 Task: Toggle the action button to commit changes when the local branch has modified files ready to be committed.
Action: Mouse moved to (59, 502)
Screenshot: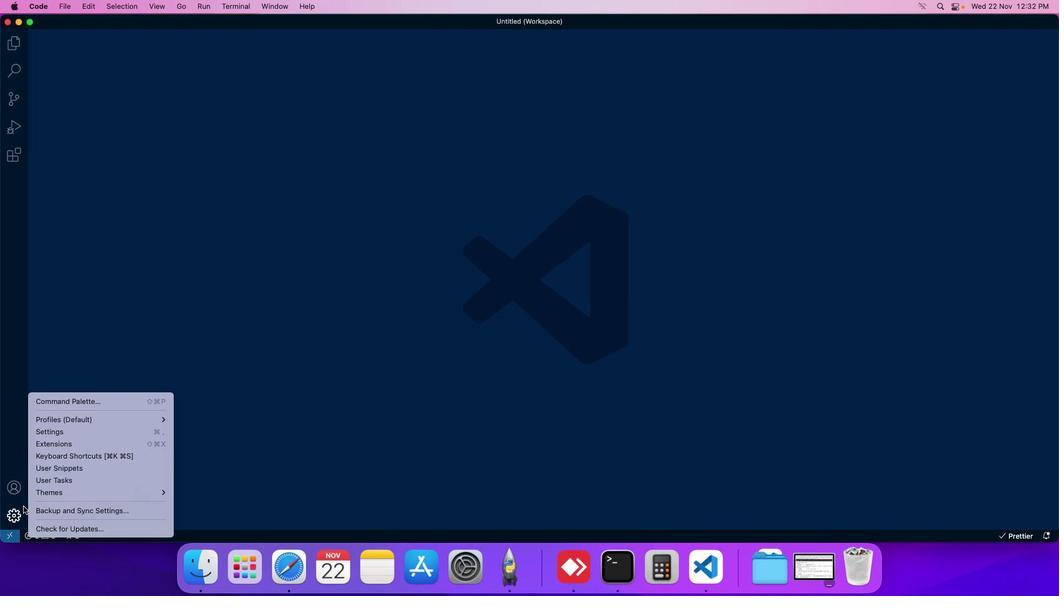 
Action: Mouse pressed left at (59, 502)
Screenshot: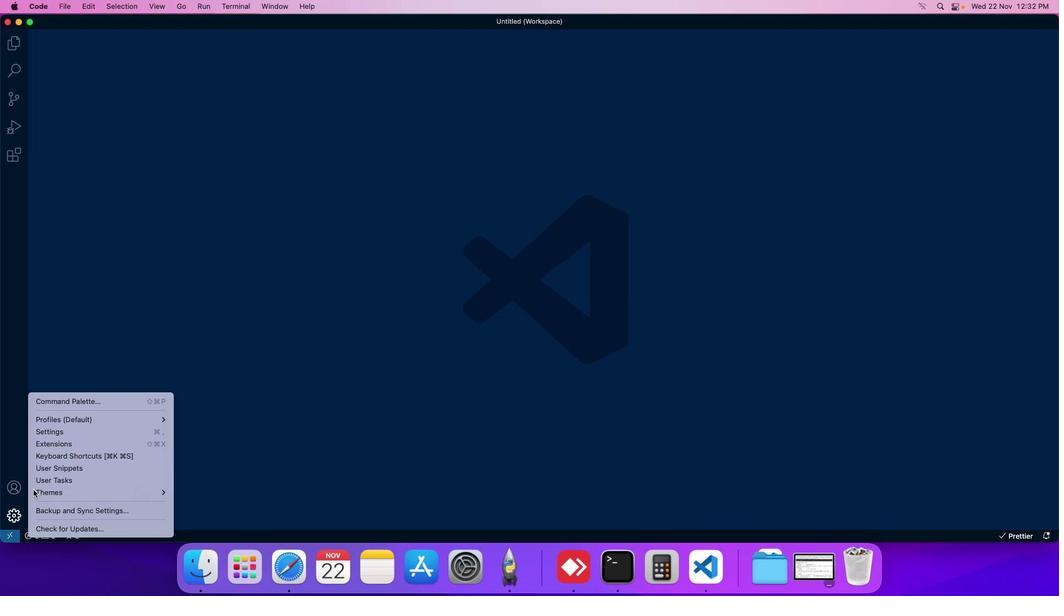 
Action: Mouse moved to (103, 430)
Screenshot: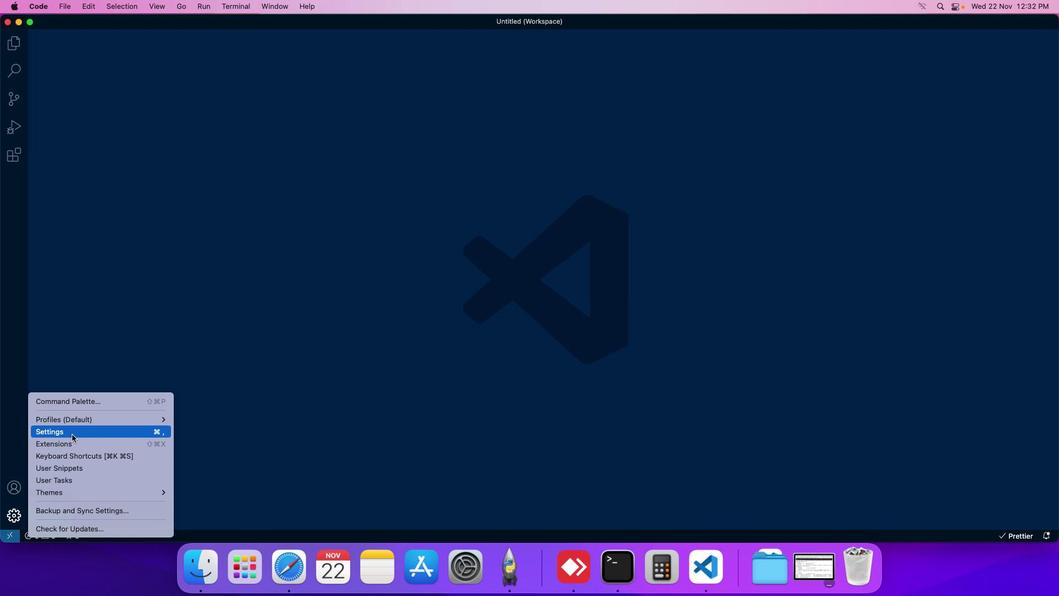 
Action: Mouse pressed left at (103, 430)
Screenshot: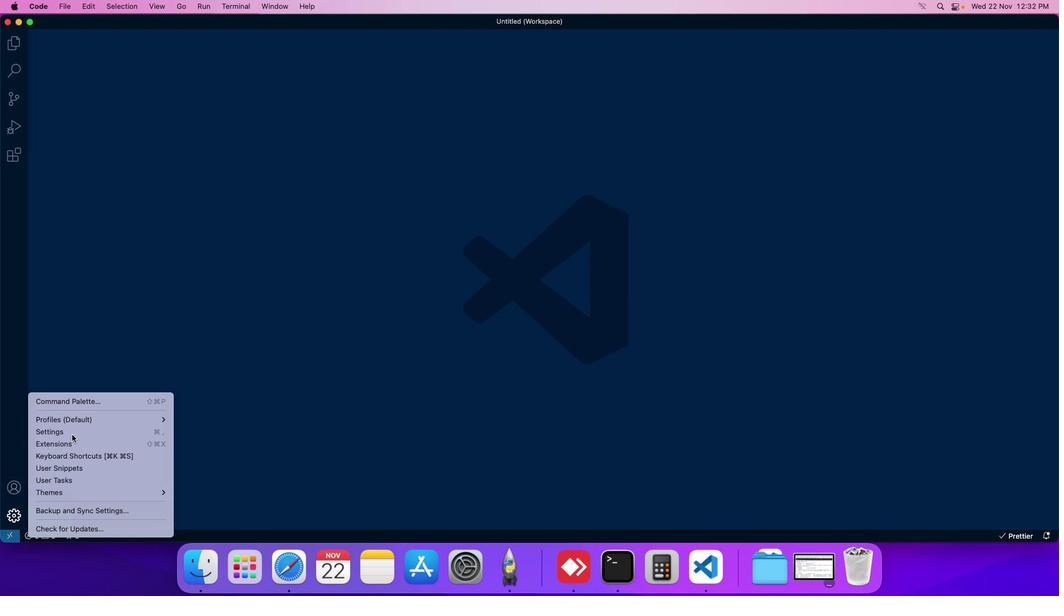 
Action: Mouse moved to (252, 100)
Screenshot: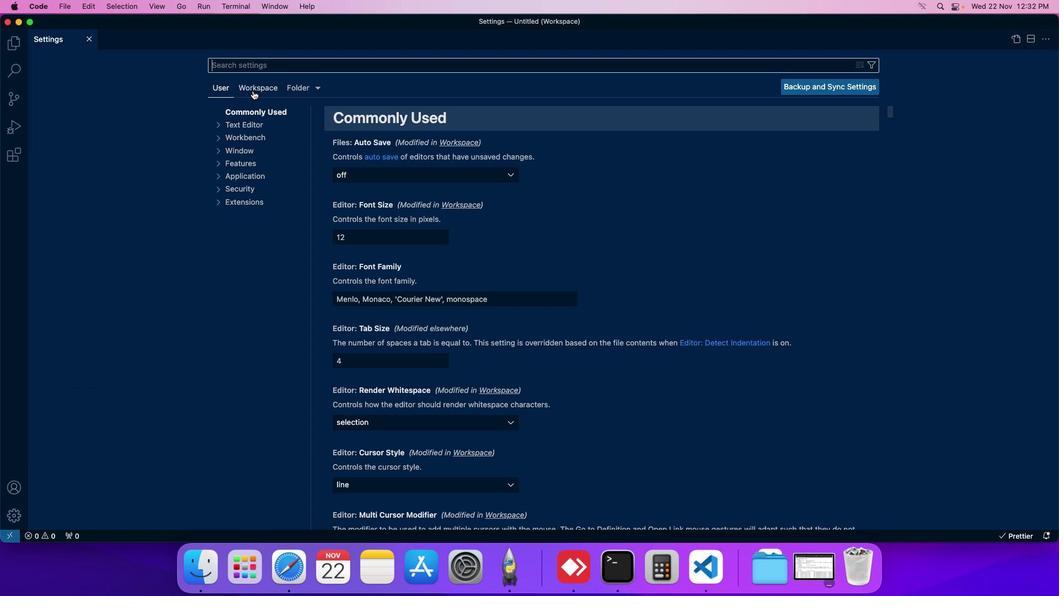 
Action: Mouse pressed left at (252, 100)
Screenshot: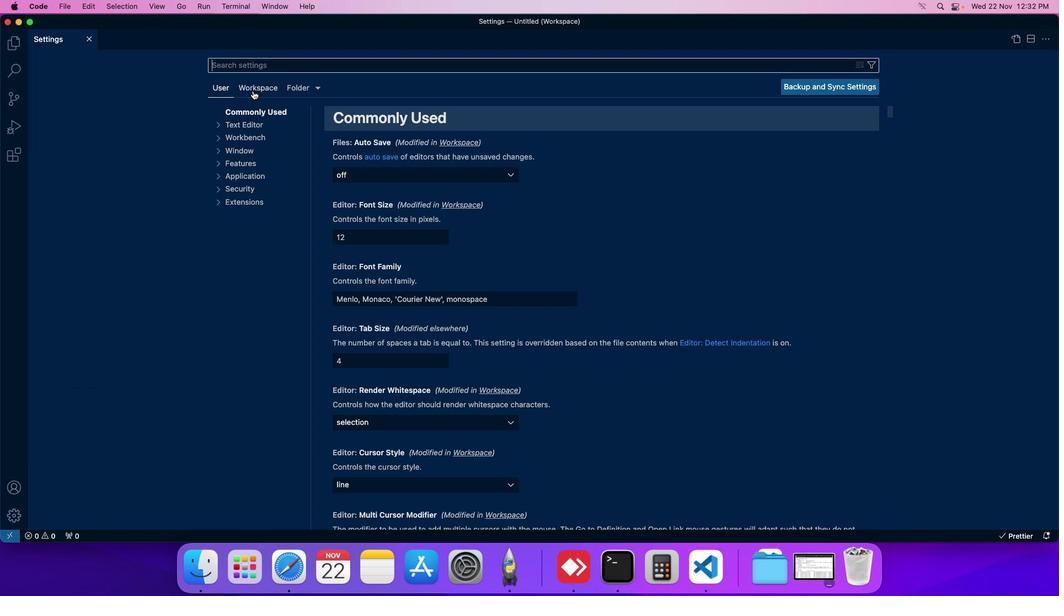 
Action: Mouse moved to (262, 195)
Screenshot: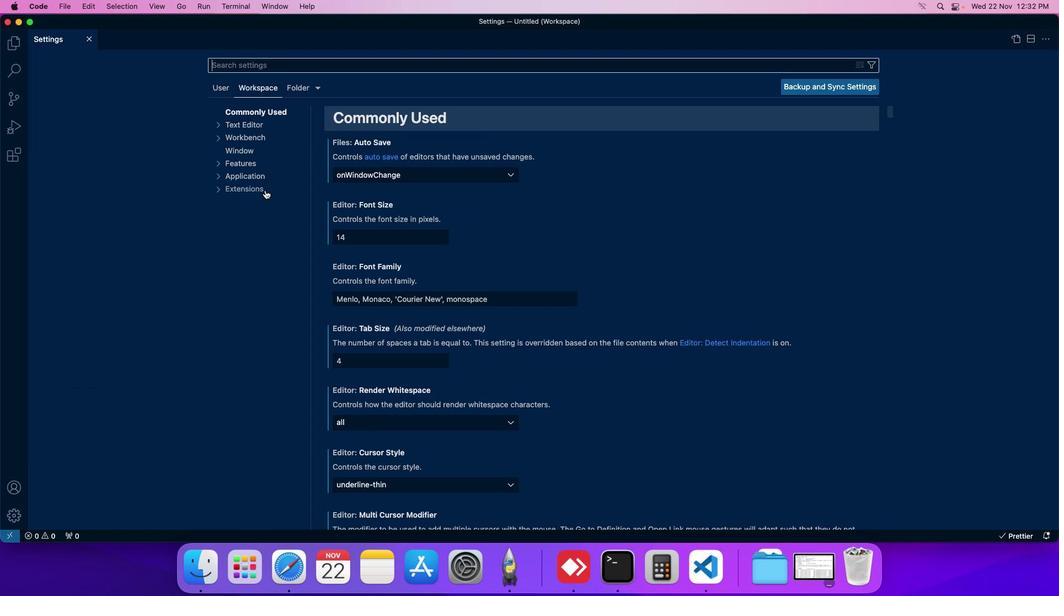 
Action: Mouse pressed left at (262, 195)
Screenshot: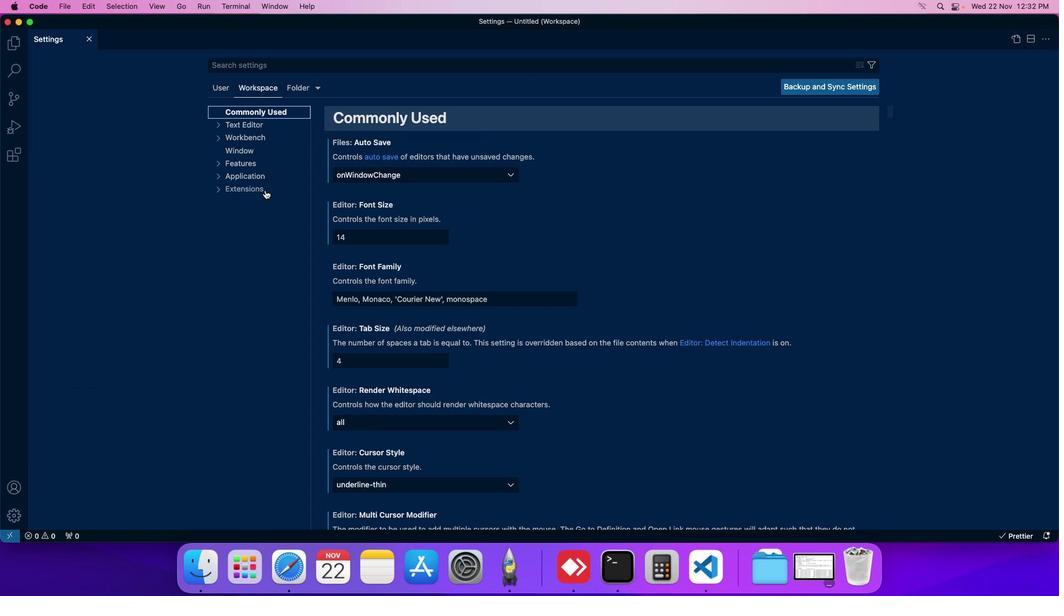 
Action: Mouse moved to (257, 239)
Screenshot: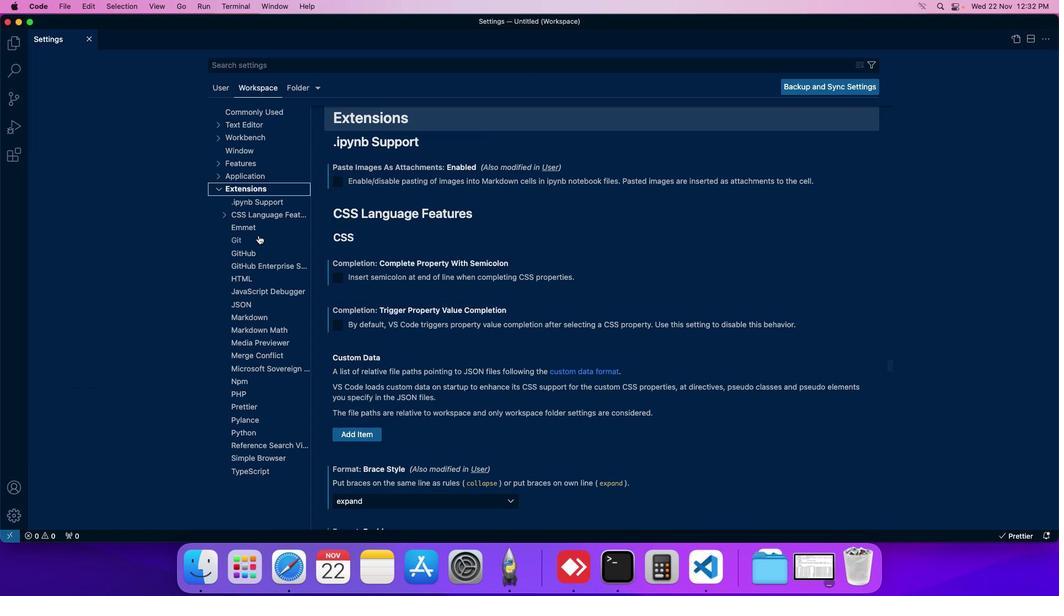 
Action: Mouse pressed left at (257, 239)
Screenshot: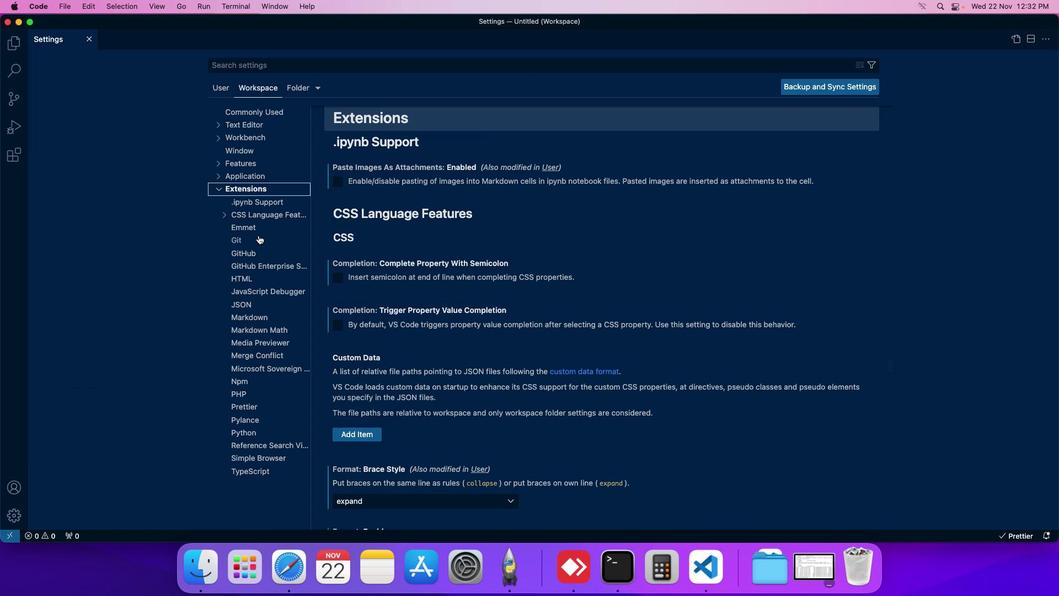 
Action: Mouse moved to (379, 290)
Screenshot: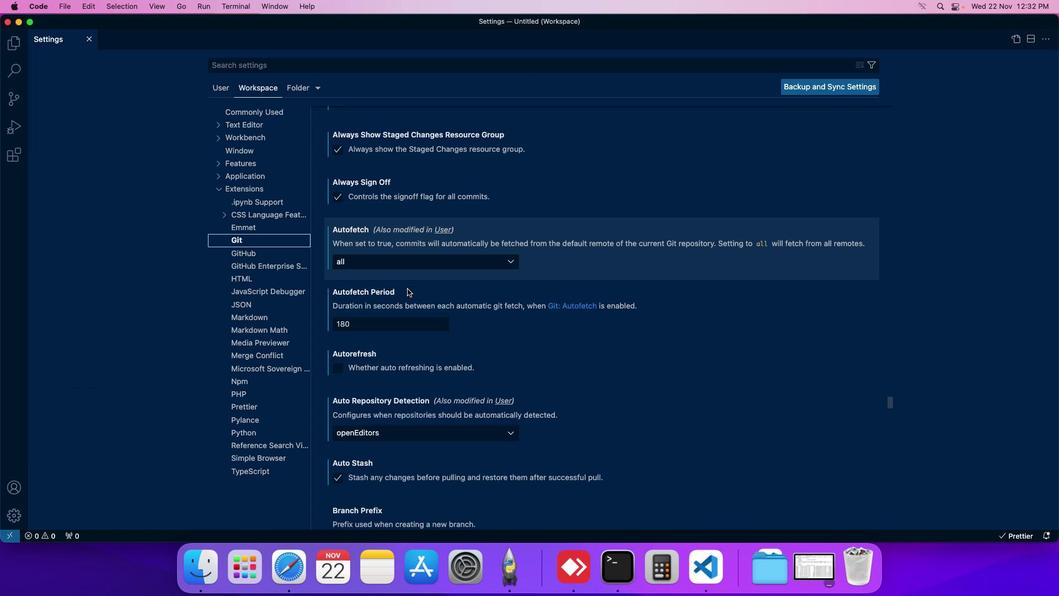 
Action: Mouse scrolled (379, 290) with delta (44, 12)
Screenshot: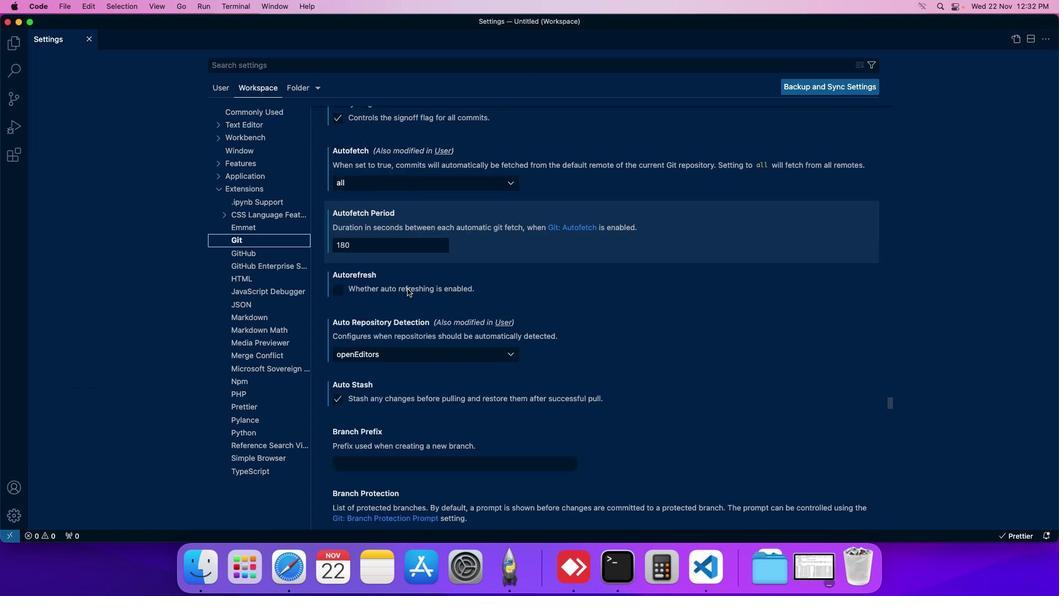 
Action: Mouse scrolled (379, 290) with delta (44, 12)
Screenshot: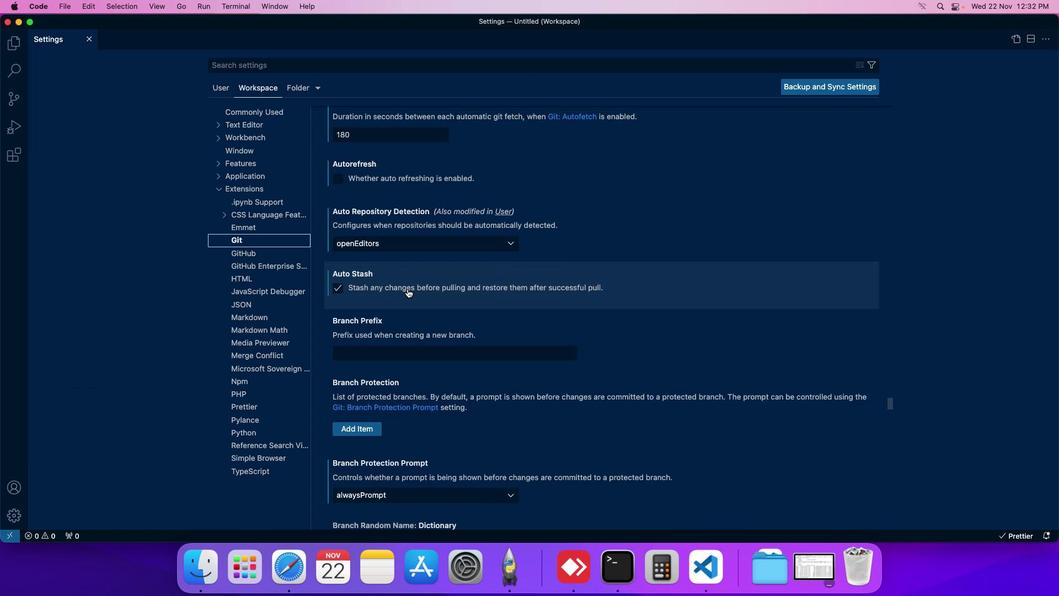 
Action: Mouse moved to (379, 290)
Screenshot: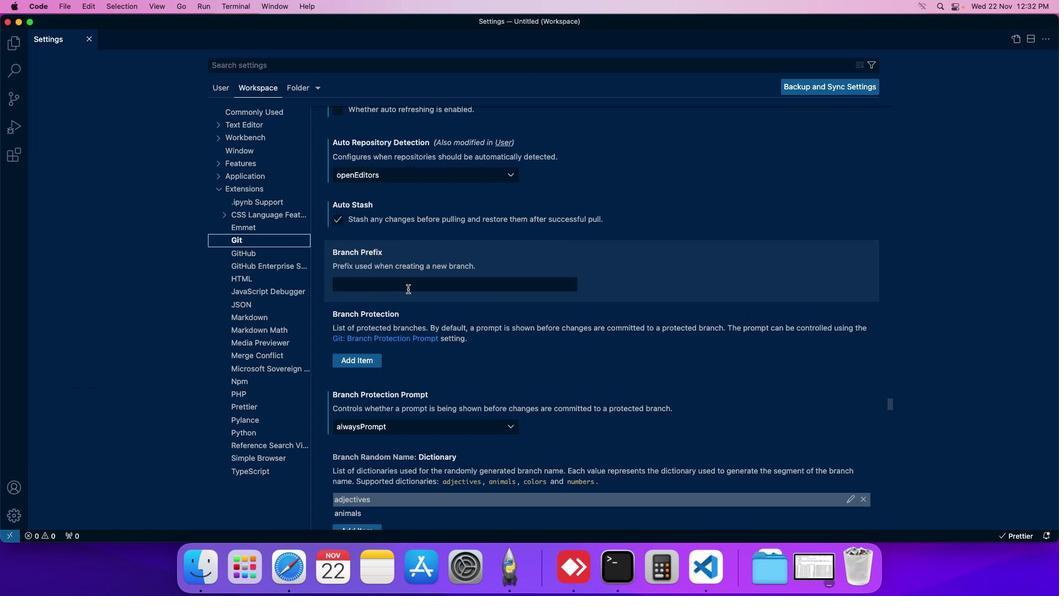 
Action: Mouse scrolled (379, 290) with delta (44, 12)
Screenshot: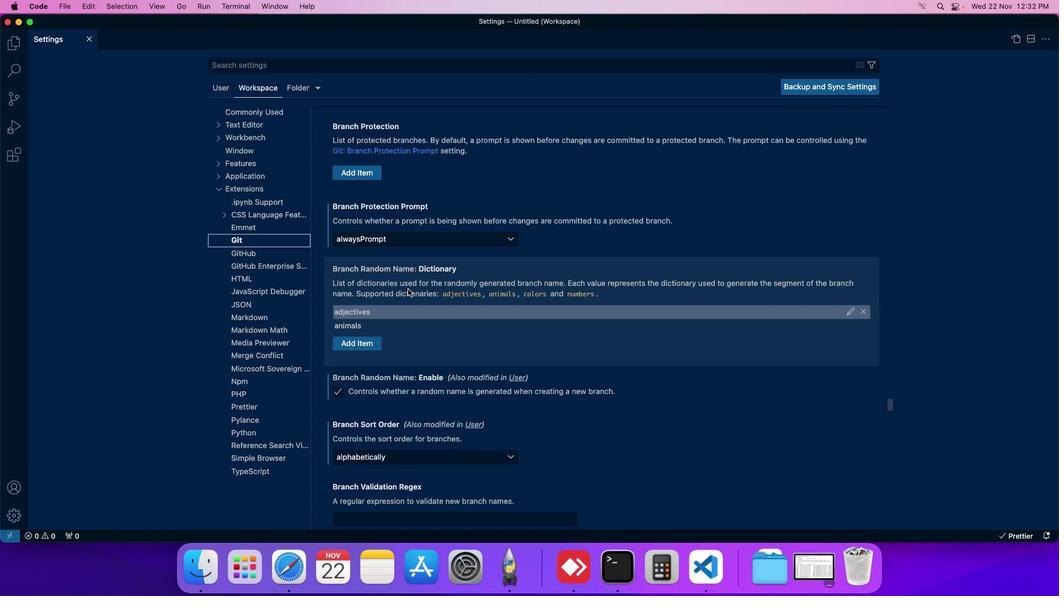 
Action: Mouse scrolled (379, 290) with delta (44, 12)
Screenshot: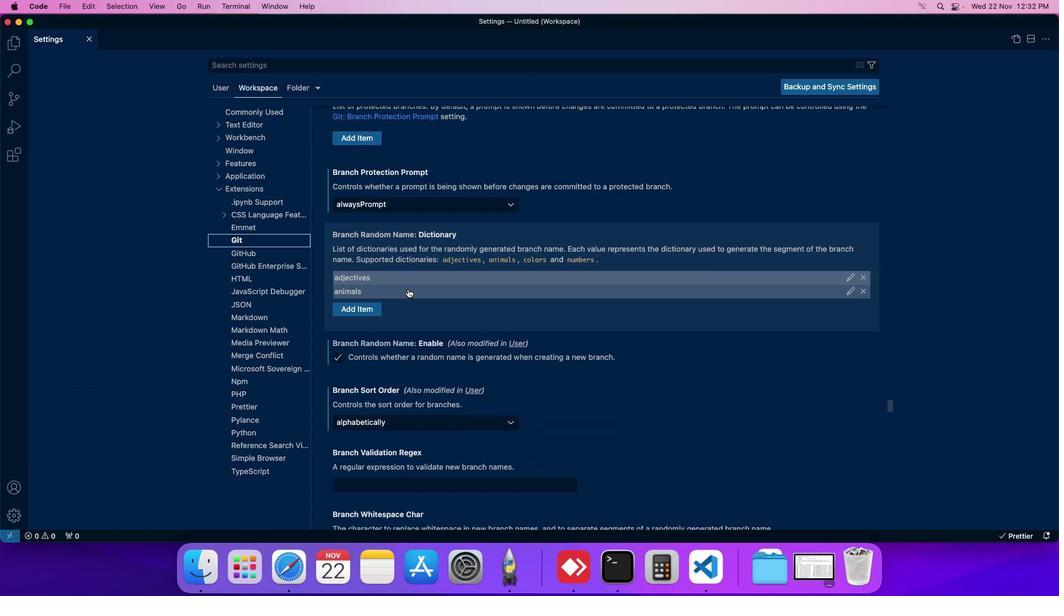 
Action: Mouse scrolled (379, 290) with delta (44, 12)
Screenshot: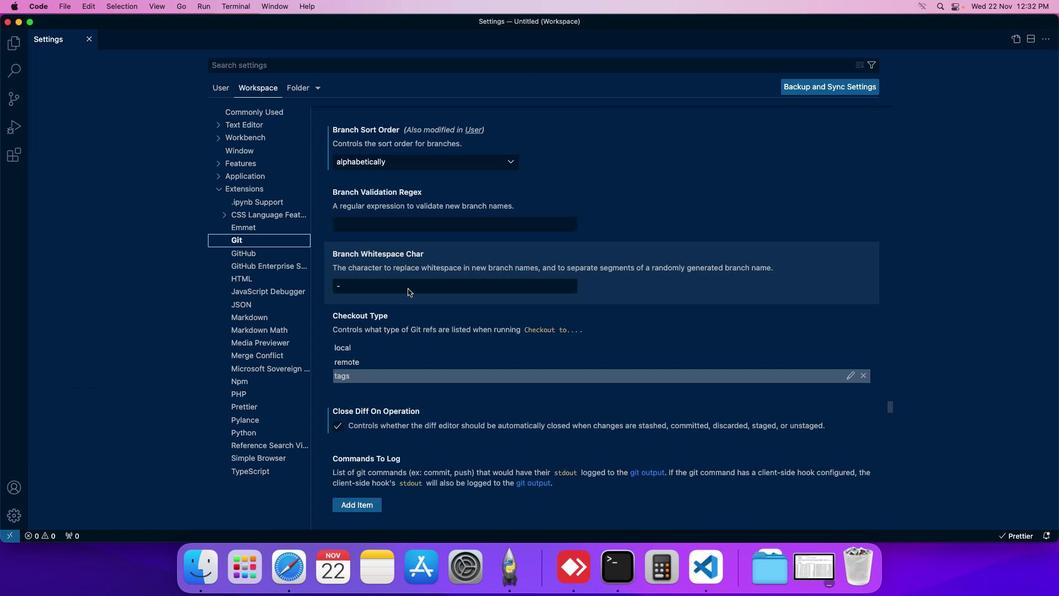 
Action: Mouse scrolled (379, 290) with delta (44, 12)
Screenshot: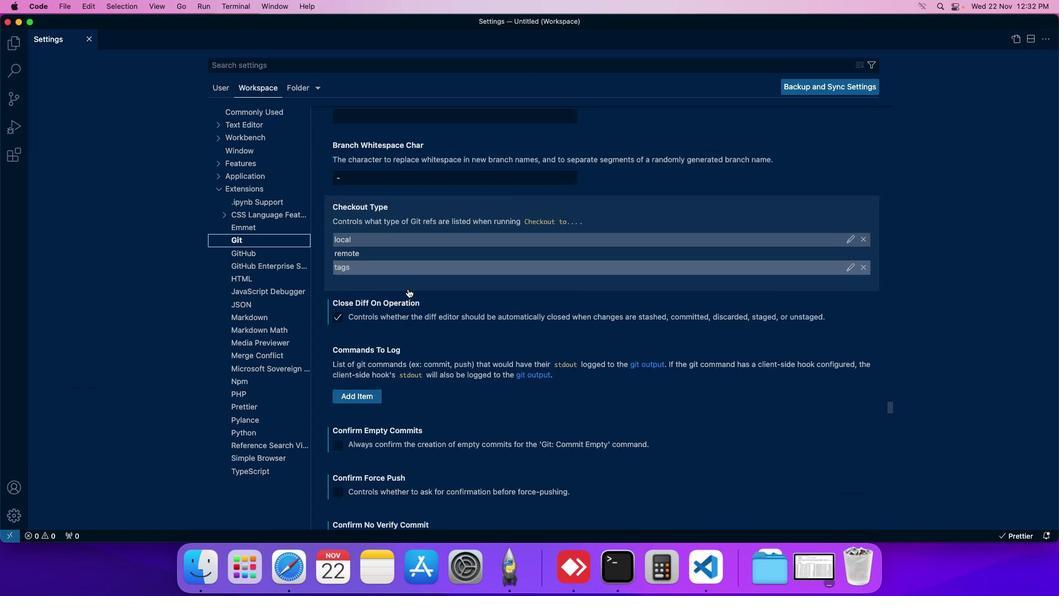 
Action: Mouse scrolled (379, 290) with delta (44, 12)
Screenshot: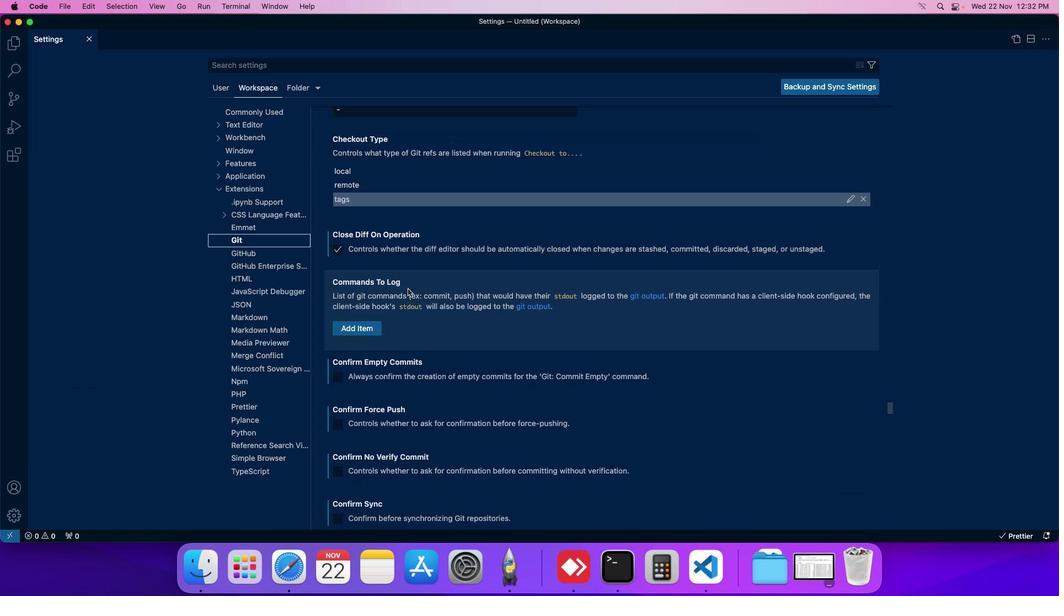 
Action: Mouse moved to (379, 290)
Screenshot: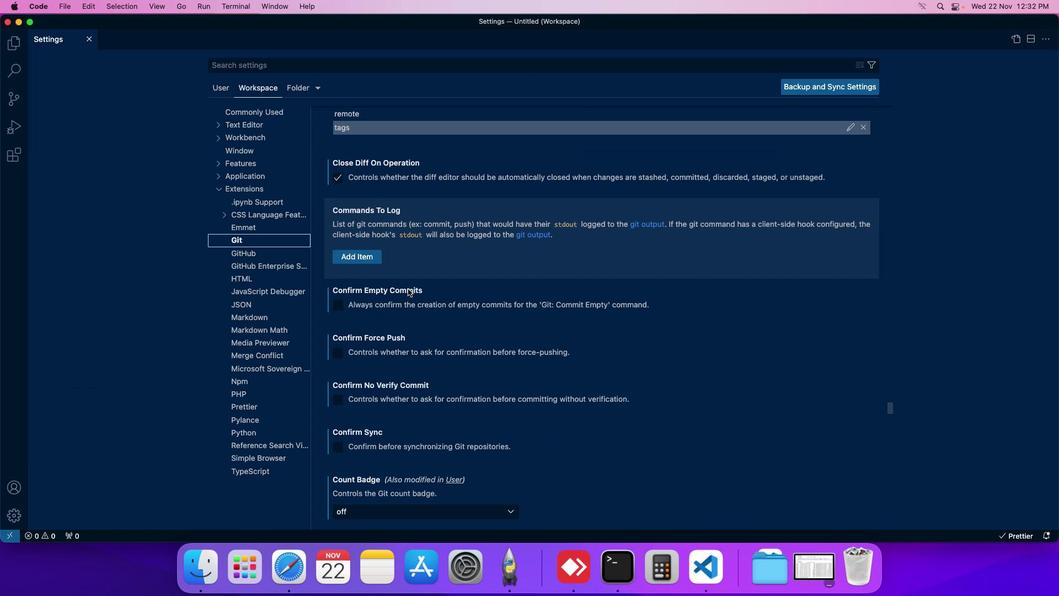 
Action: Mouse scrolled (379, 290) with delta (44, 12)
Screenshot: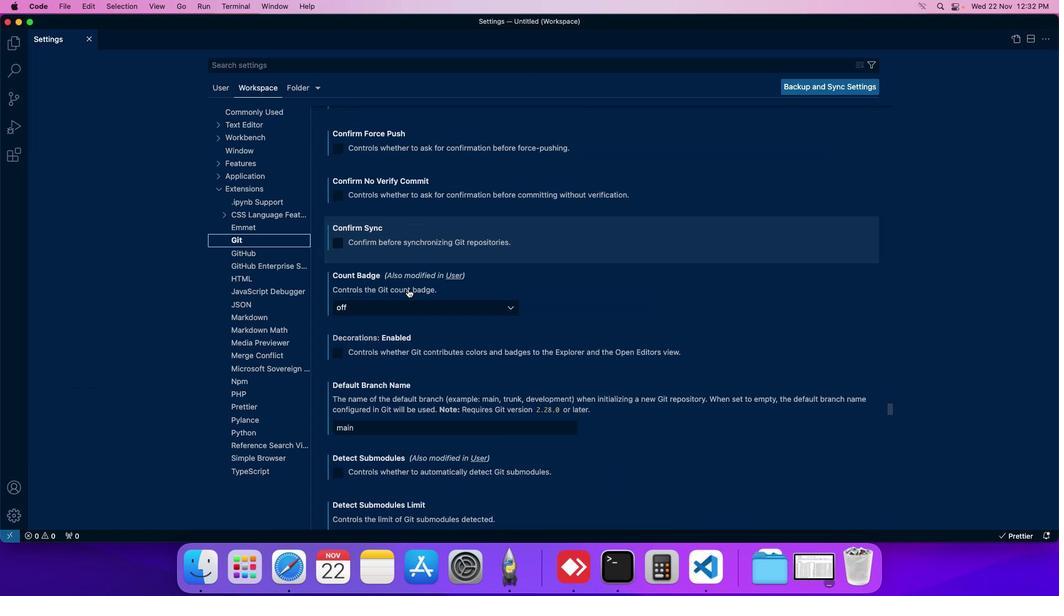 
Action: Mouse scrolled (379, 290) with delta (44, 12)
Screenshot: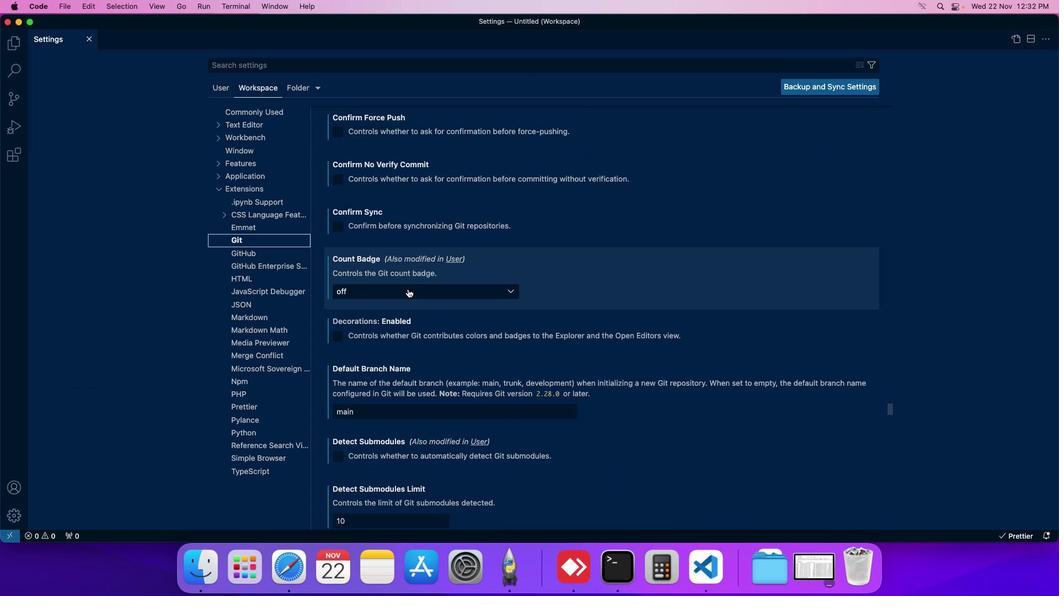 
Action: Mouse scrolled (379, 290) with delta (44, 12)
Screenshot: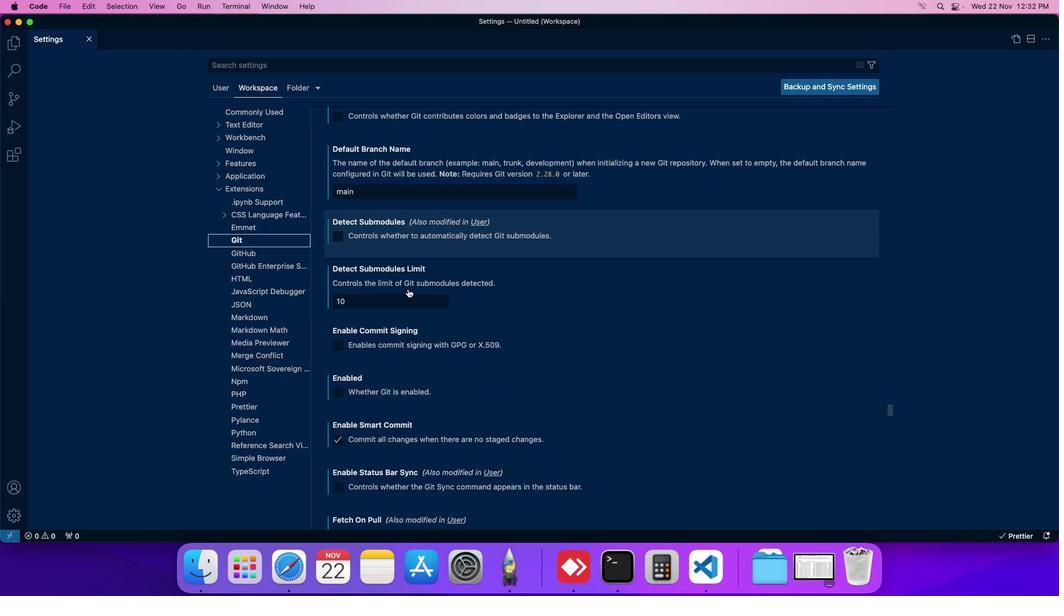
Action: Mouse scrolled (379, 290) with delta (44, 12)
Screenshot: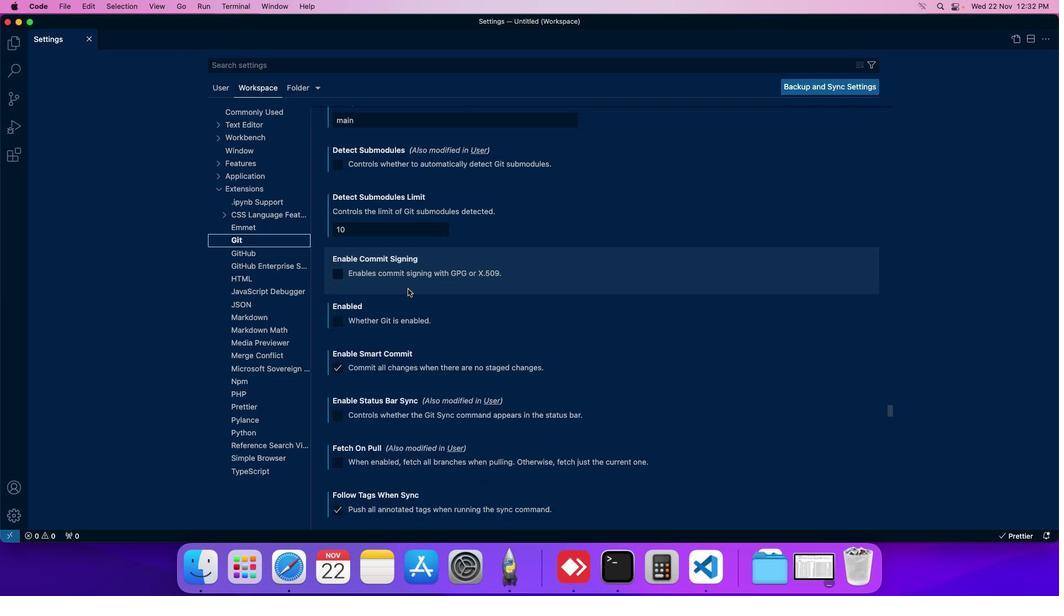 
Action: Mouse scrolled (379, 290) with delta (44, 12)
Screenshot: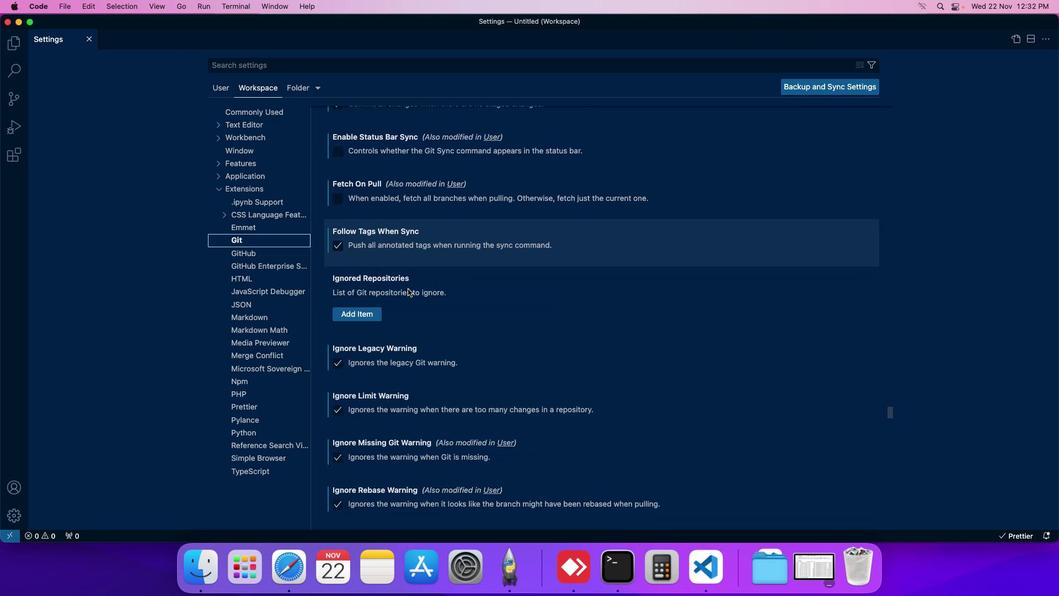 
Action: Mouse scrolled (379, 290) with delta (44, 12)
Screenshot: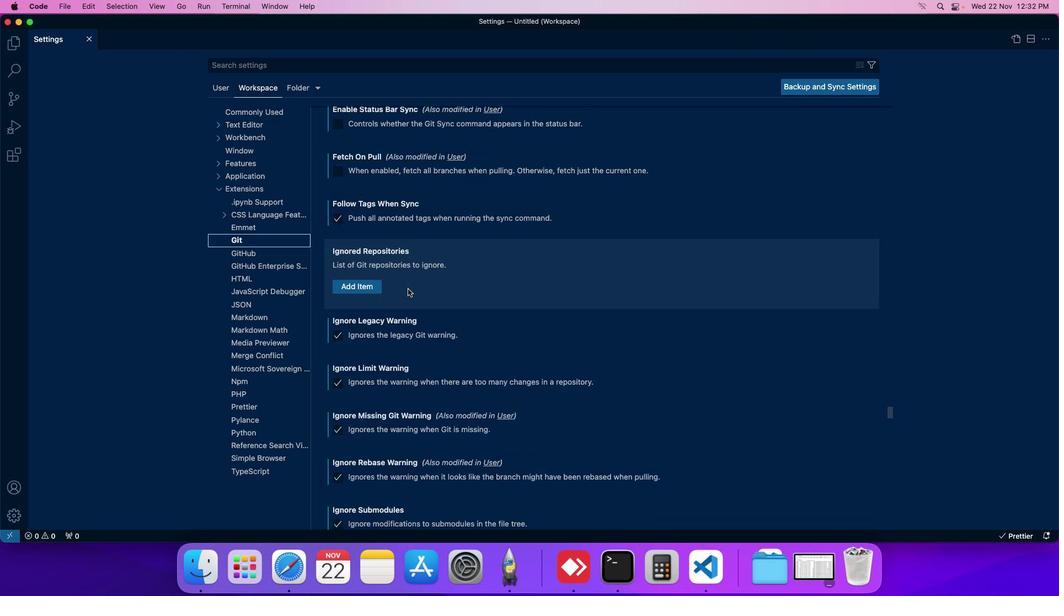 
Action: Mouse scrolled (379, 290) with delta (44, 12)
Screenshot: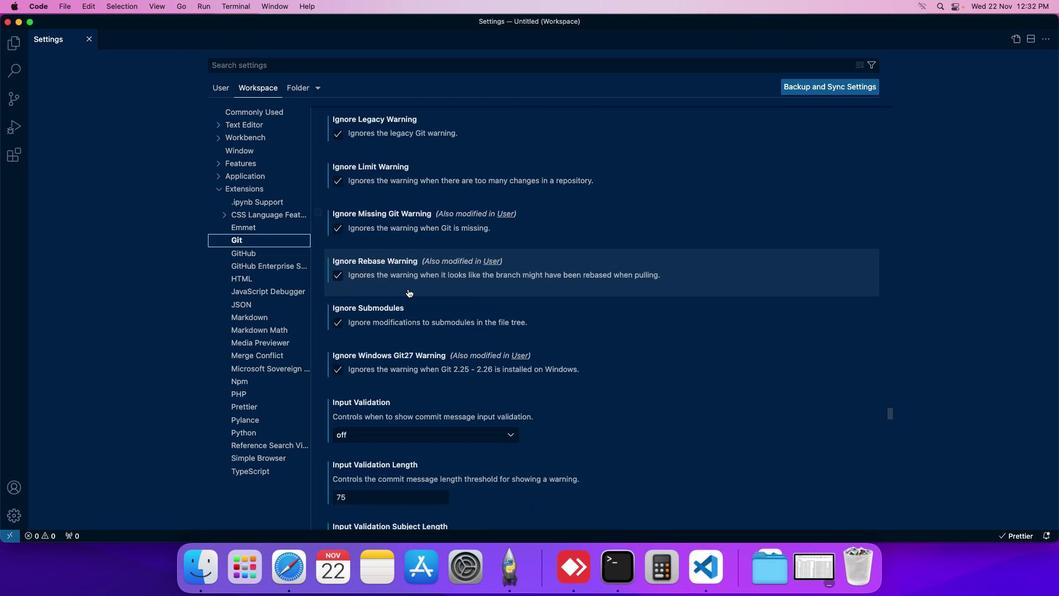
Action: Mouse scrolled (379, 290) with delta (44, 12)
Screenshot: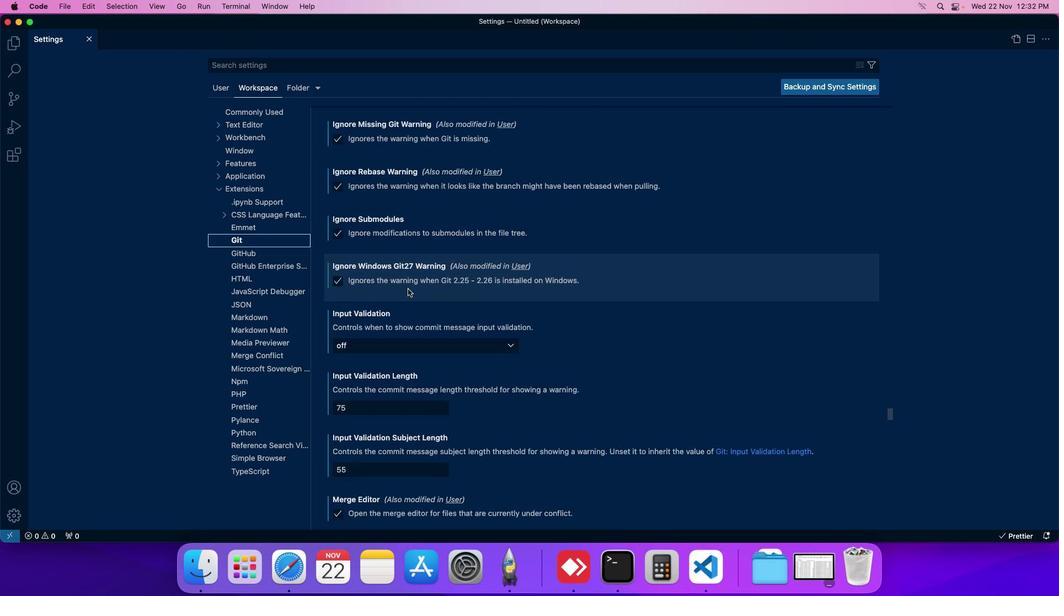 
Action: Mouse scrolled (379, 290) with delta (44, 12)
Screenshot: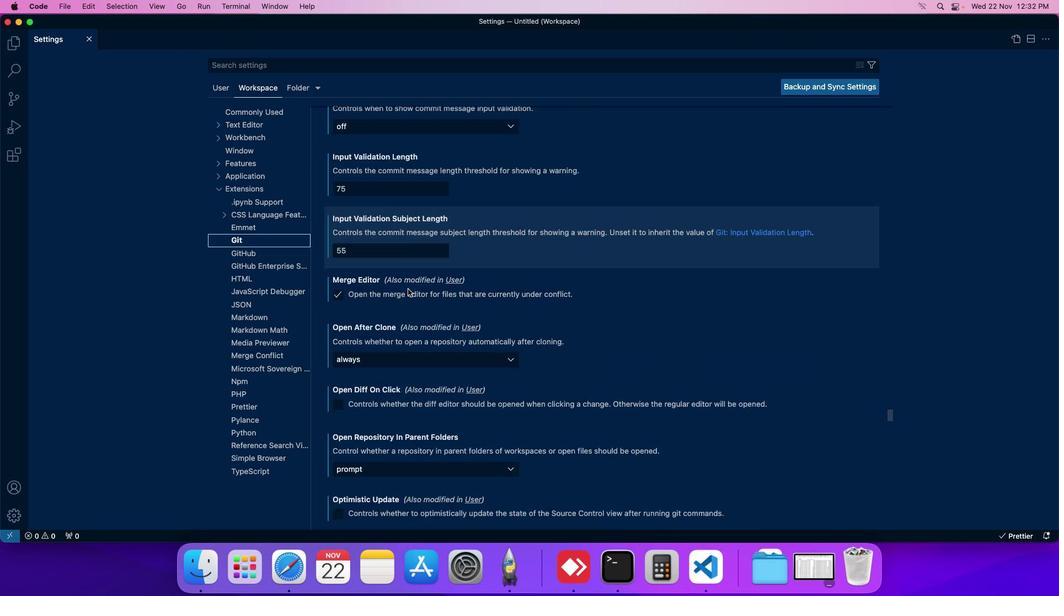 
Action: Mouse scrolled (379, 290) with delta (44, 12)
Screenshot: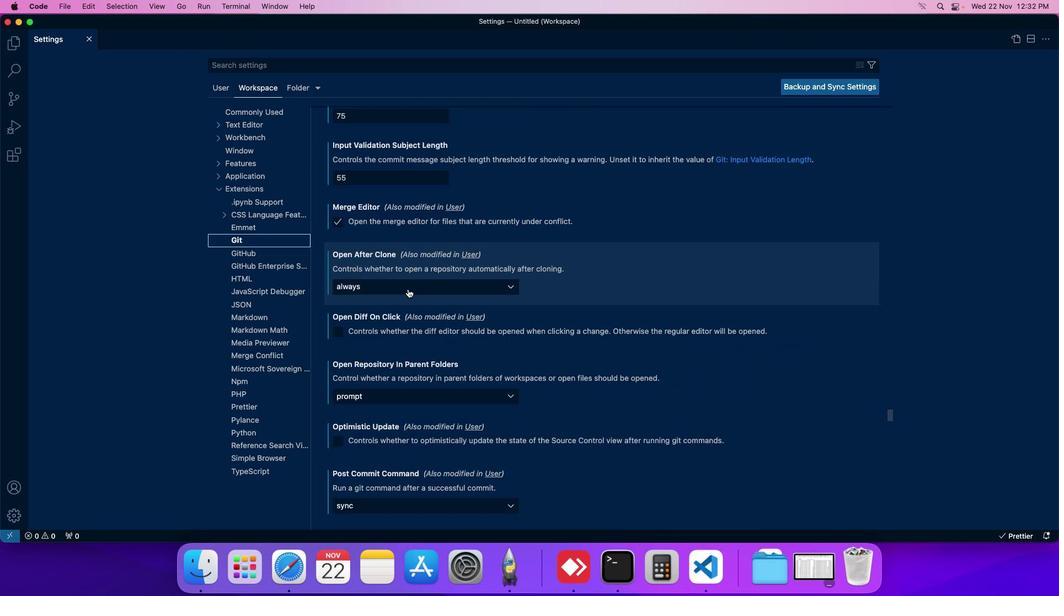 
Action: Mouse scrolled (379, 290) with delta (44, 12)
Screenshot: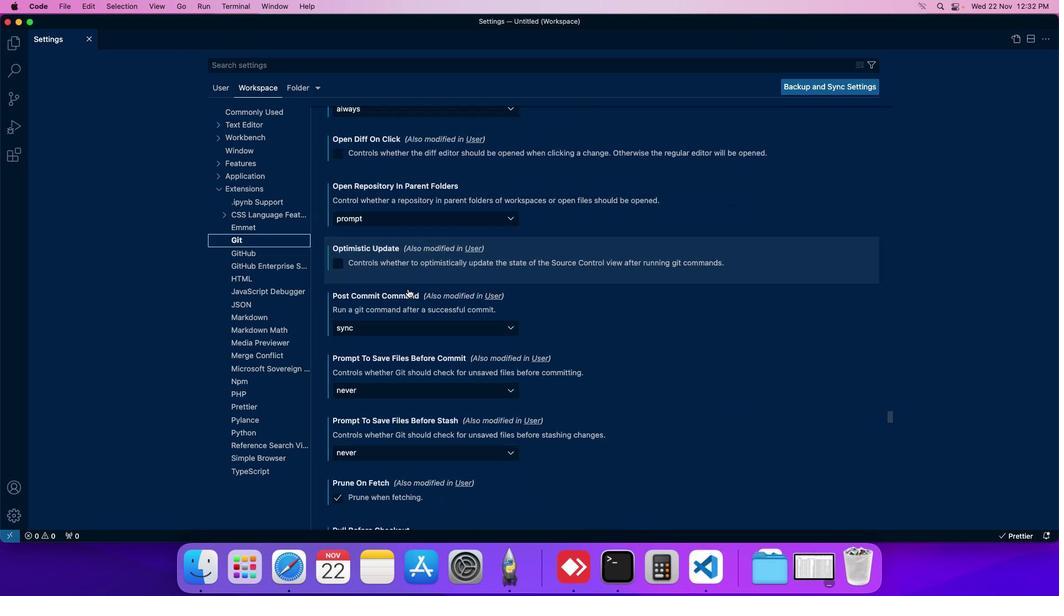 
Action: Mouse scrolled (379, 290) with delta (44, 12)
Screenshot: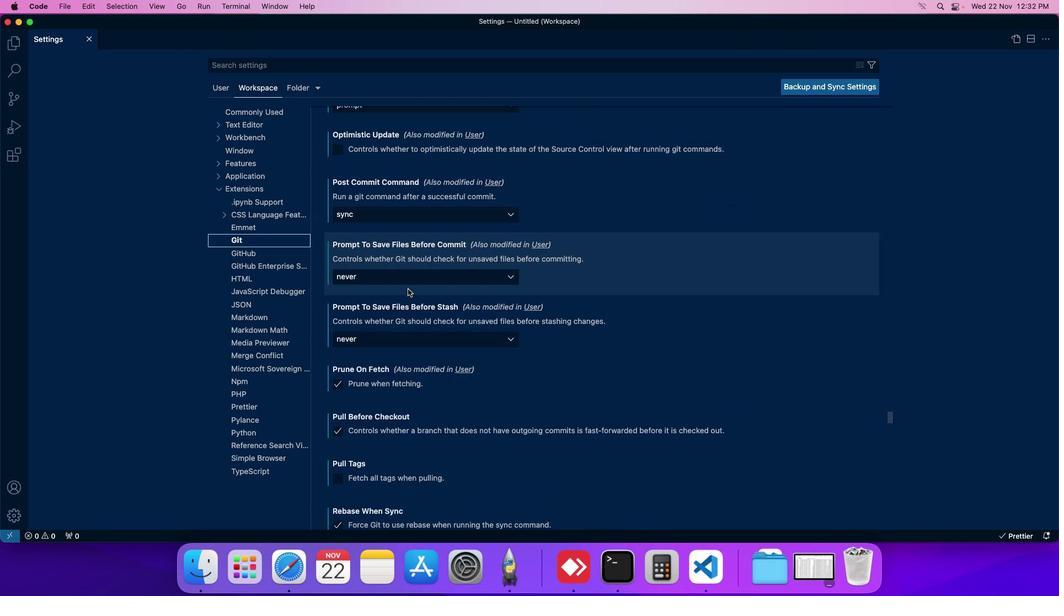 
Action: Mouse scrolled (379, 290) with delta (44, 12)
Screenshot: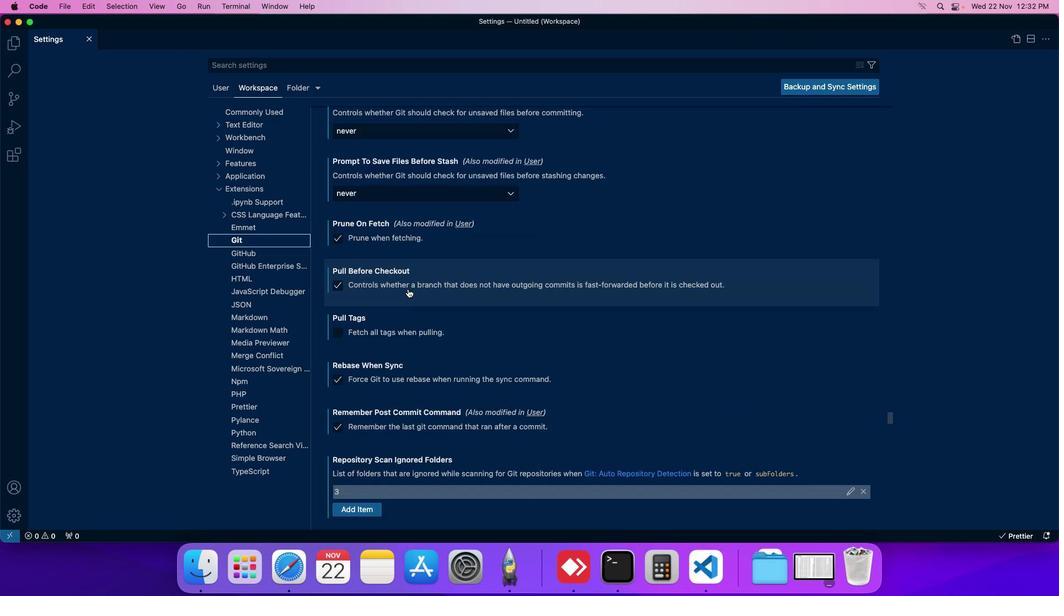 
Action: Mouse scrolled (379, 290) with delta (44, 12)
Screenshot: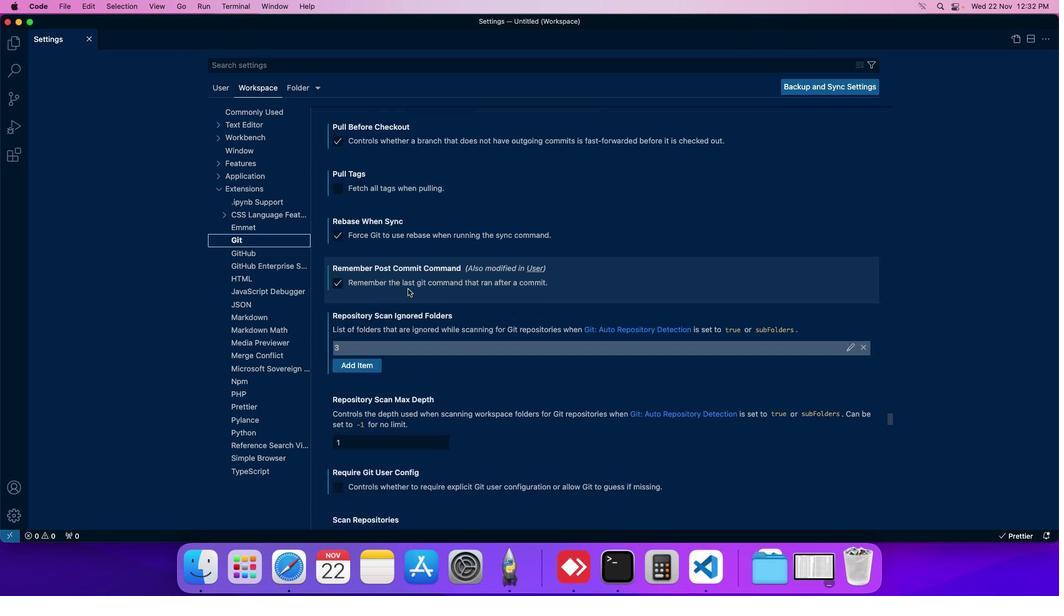
Action: Mouse moved to (380, 289)
Screenshot: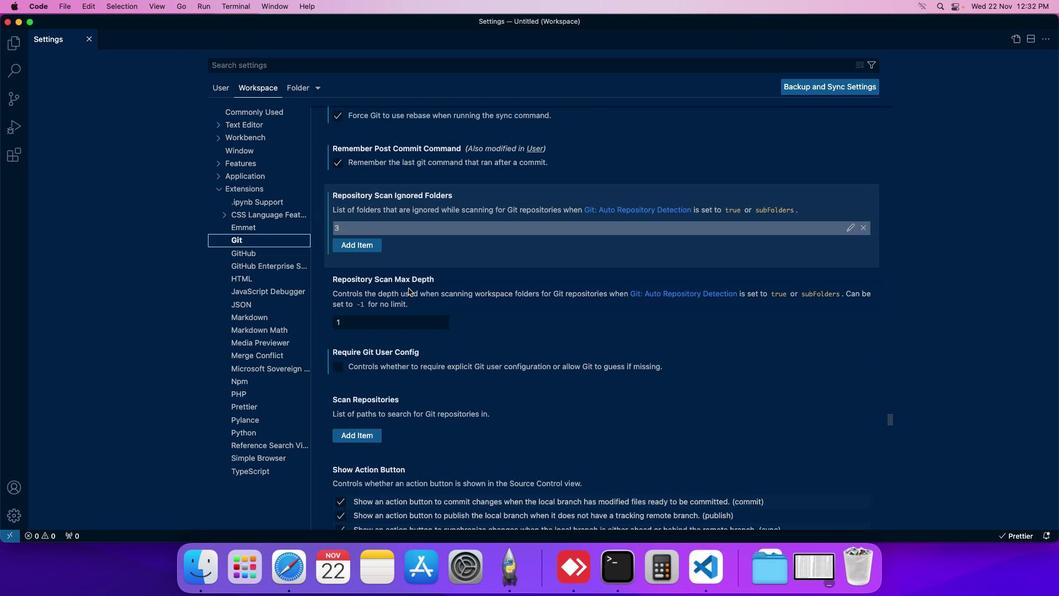 
Action: Mouse scrolled (380, 289) with delta (44, 12)
Screenshot: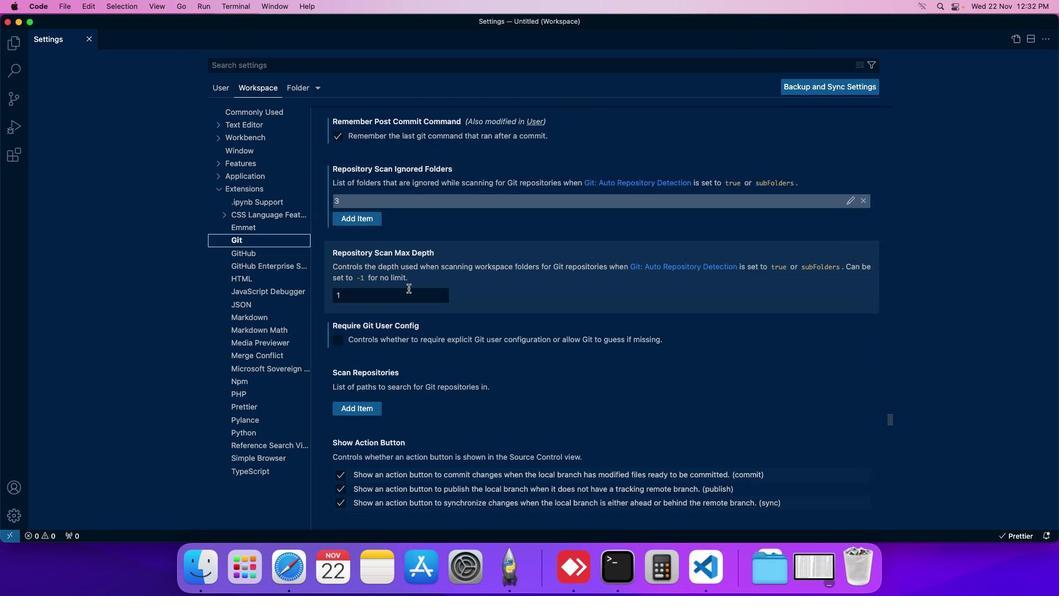 
Action: Mouse moved to (380, 289)
Screenshot: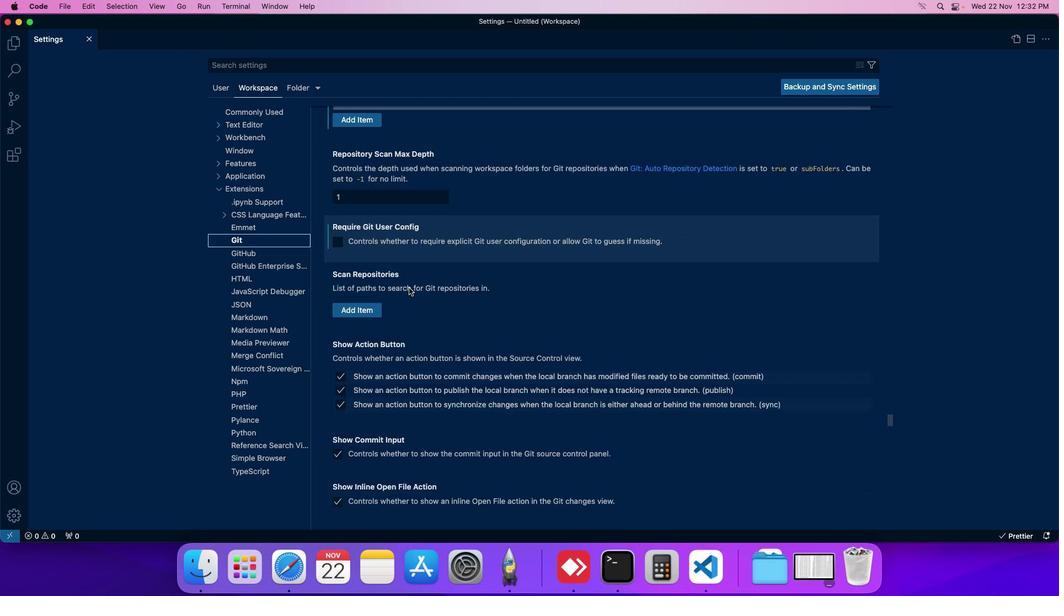 
Action: Mouse scrolled (380, 289) with delta (44, 12)
Screenshot: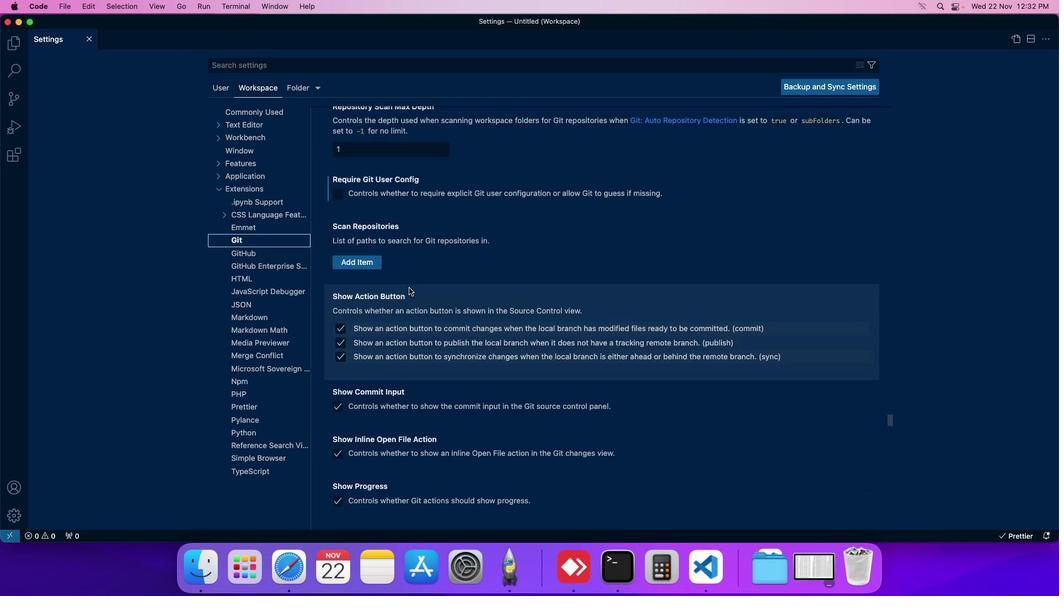 
Action: Mouse moved to (326, 330)
Screenshot: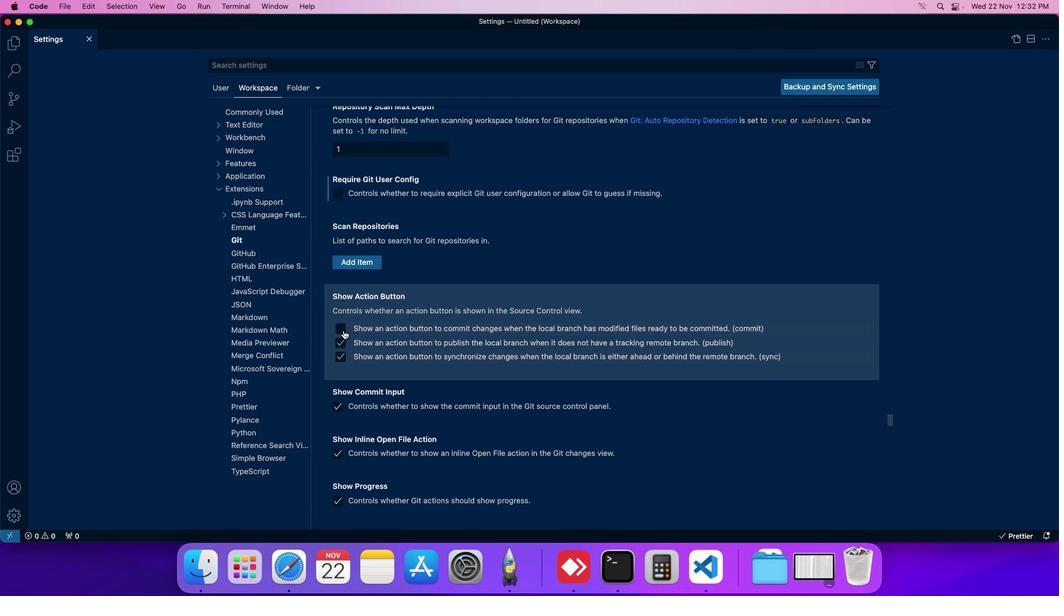
Action: Mouse pressed left at (326, 330)
Screenshot: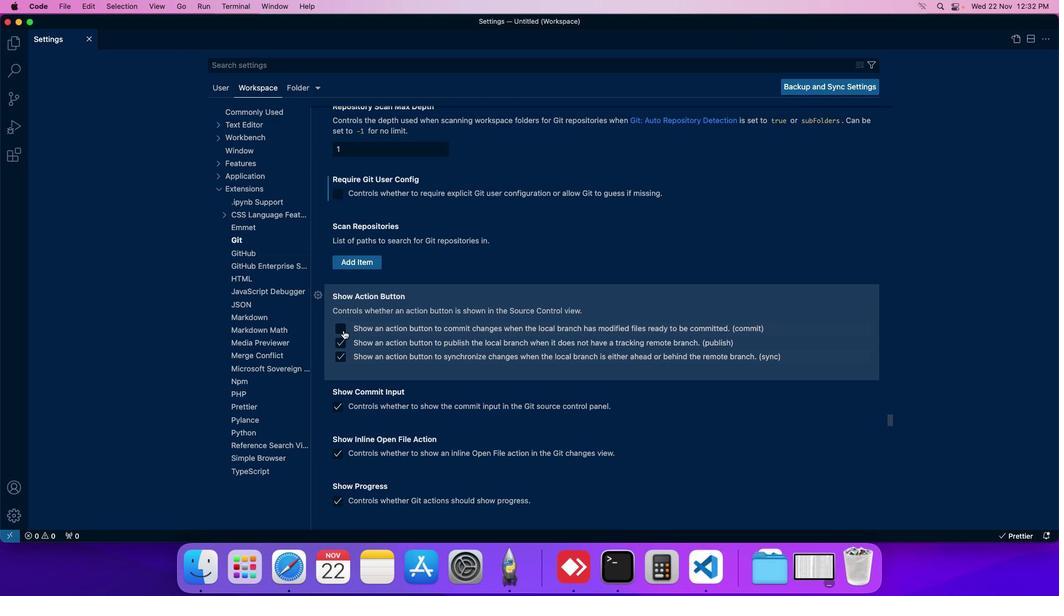 
Action: Mouse scrolled (326, 330) with delta (44, 13)
Screenshot: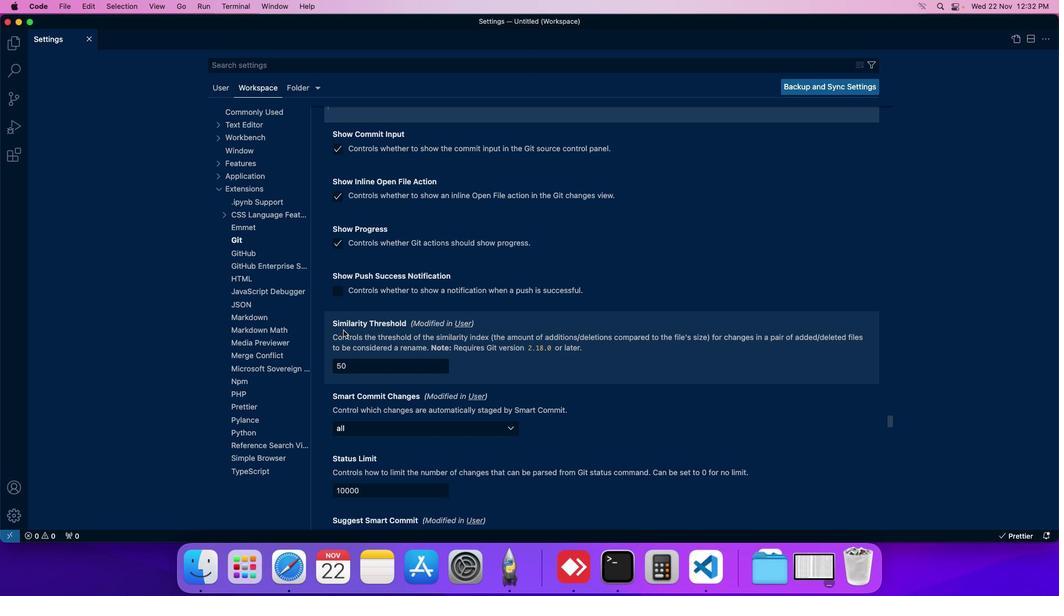 
Action: Mouse scrolled (326, 330) with delta (44, 13)
Screenshot: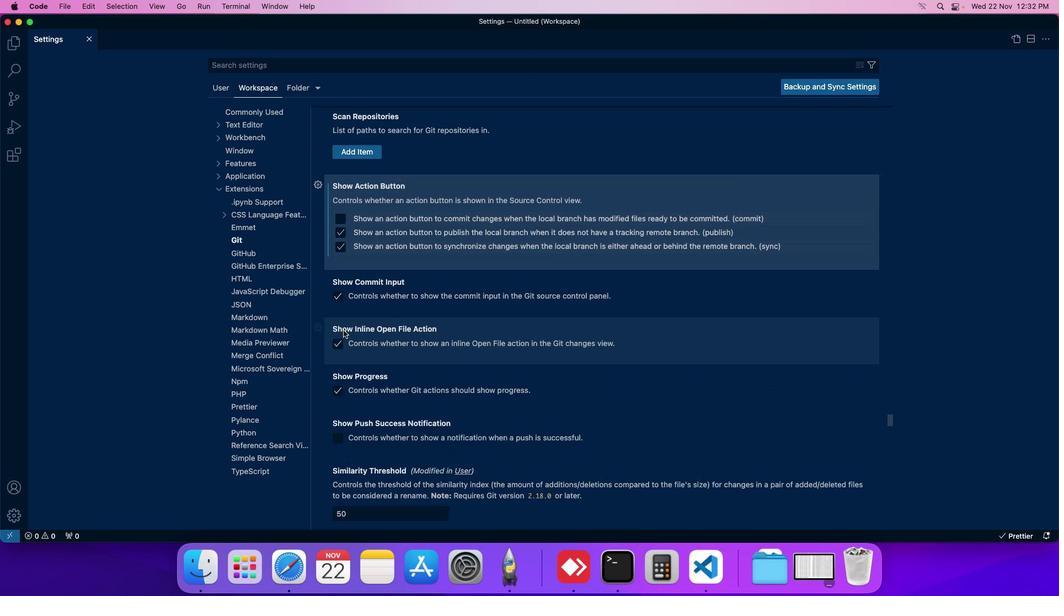 
Action: Mouse moved to (284, 261)
Screenshot: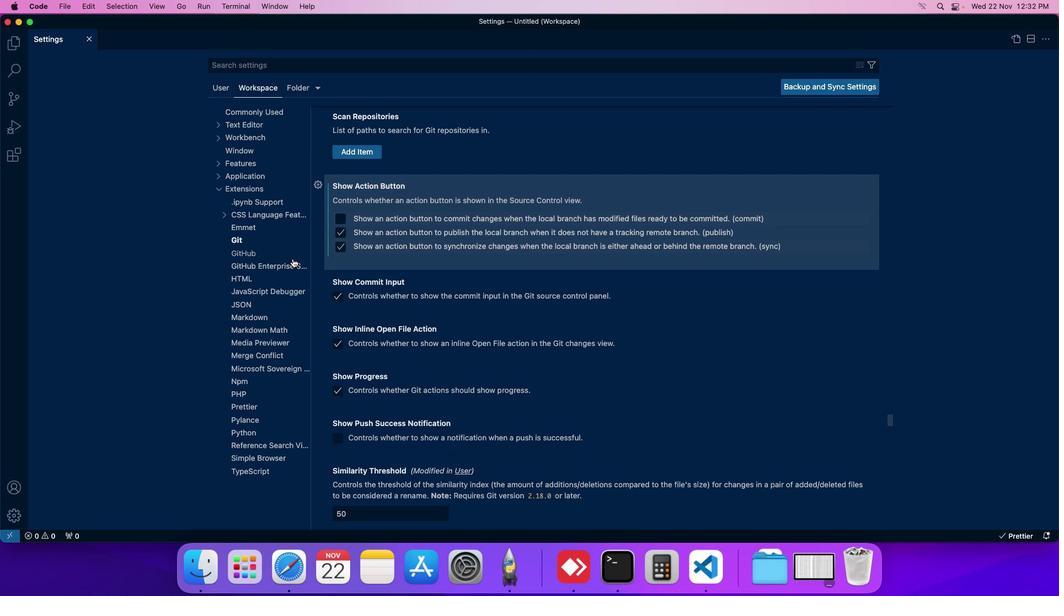 
